 Task: Apply border dash dot line in border & line format menu image: School.
Action: Mouse moved to (130, 53)
Screenshot: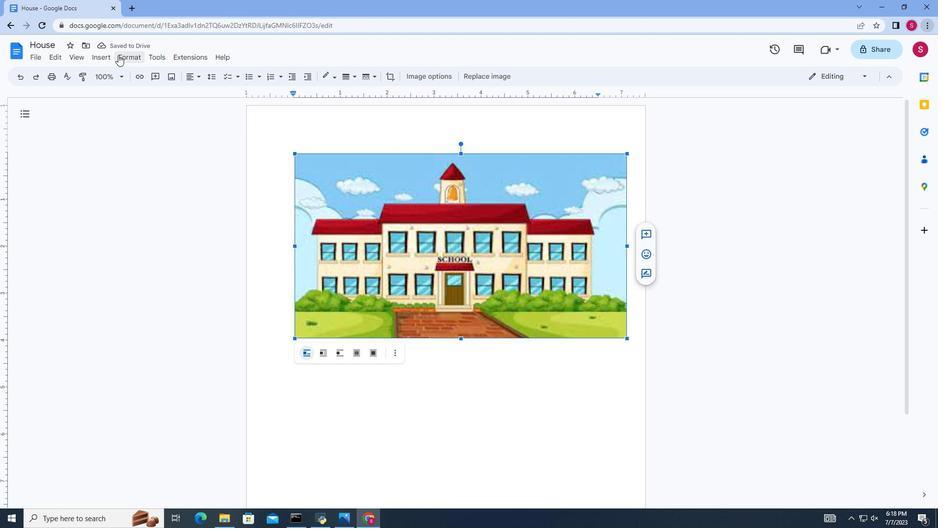 
Action: Mouse pressed left at (130, 53)
Screenshot: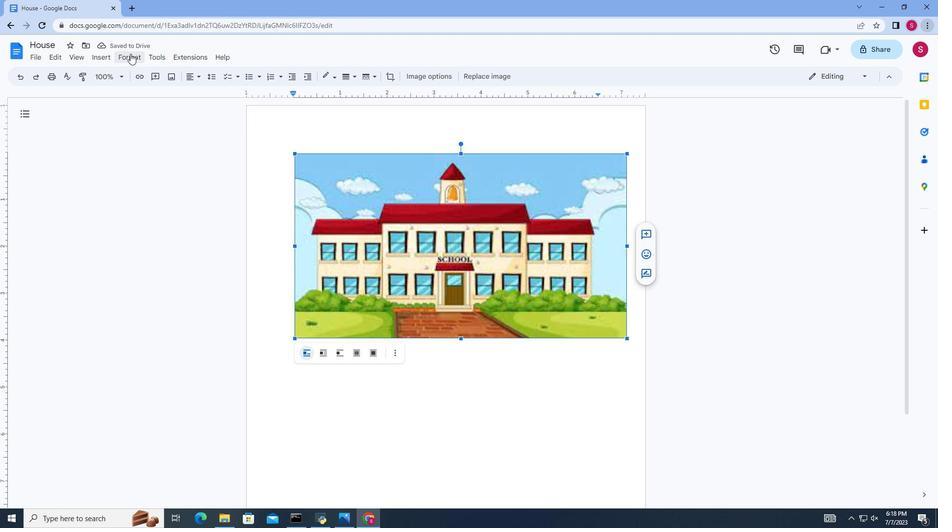 
Action: Mouse moved to (435, 298)
Screenshot: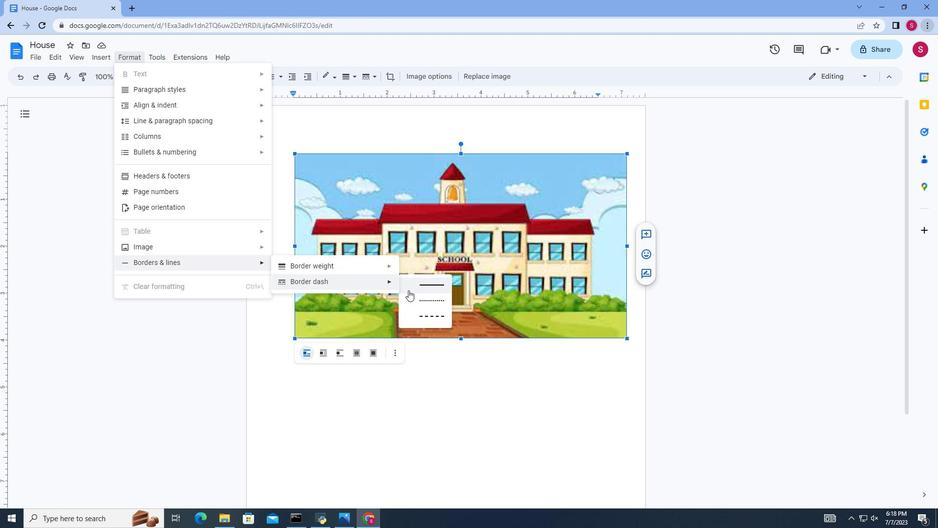
Action: Mouse pressed left at (435, 298)
Screenshot: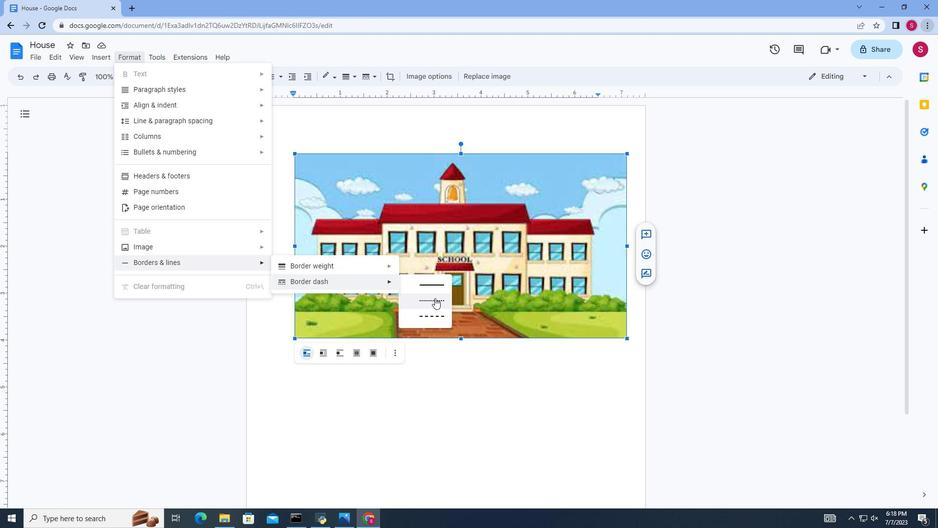 
